 Task: Create in the project ZoneTech and in the Backlog issue 'Integrate a new referral program feature into an existing e-commerce website to encourage customer acquisition and retention' a child issue 'Kubernetes cluster workload balancing and scaling', and assign it to team member softage.4@softage.net.
Action: Mouse moved to (107, 172)
Screenshot: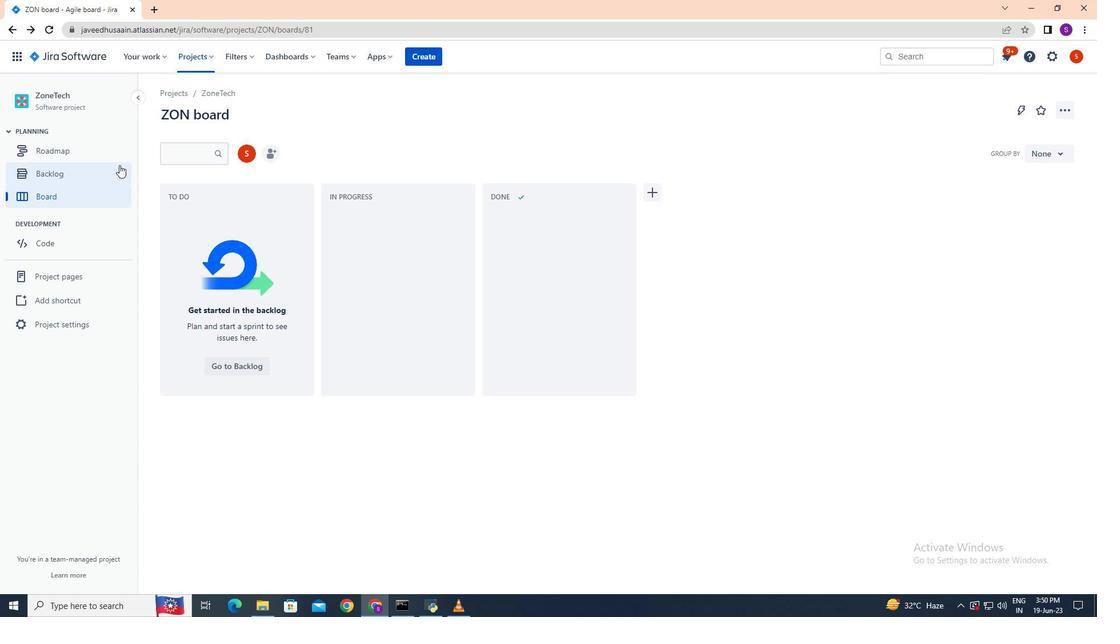 
Action: Mouse pressed left at (107, 172)
Screenshot: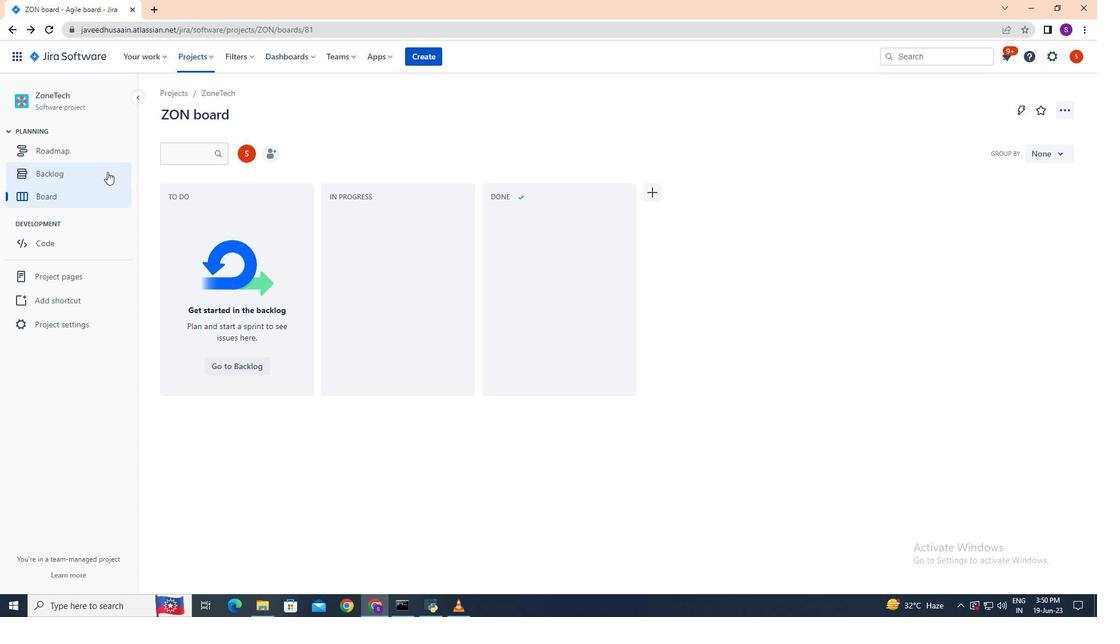 
Action: Mouse moved to (790, 301)
Screenshot: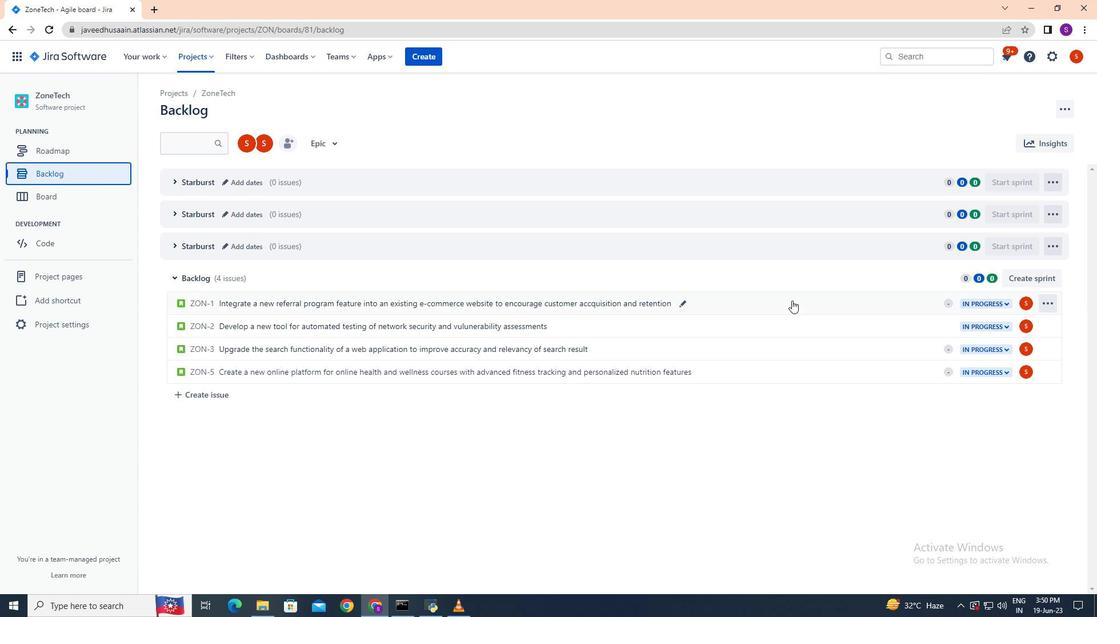 
Action: Mouse pressed left at (790, 301)
Screenshot: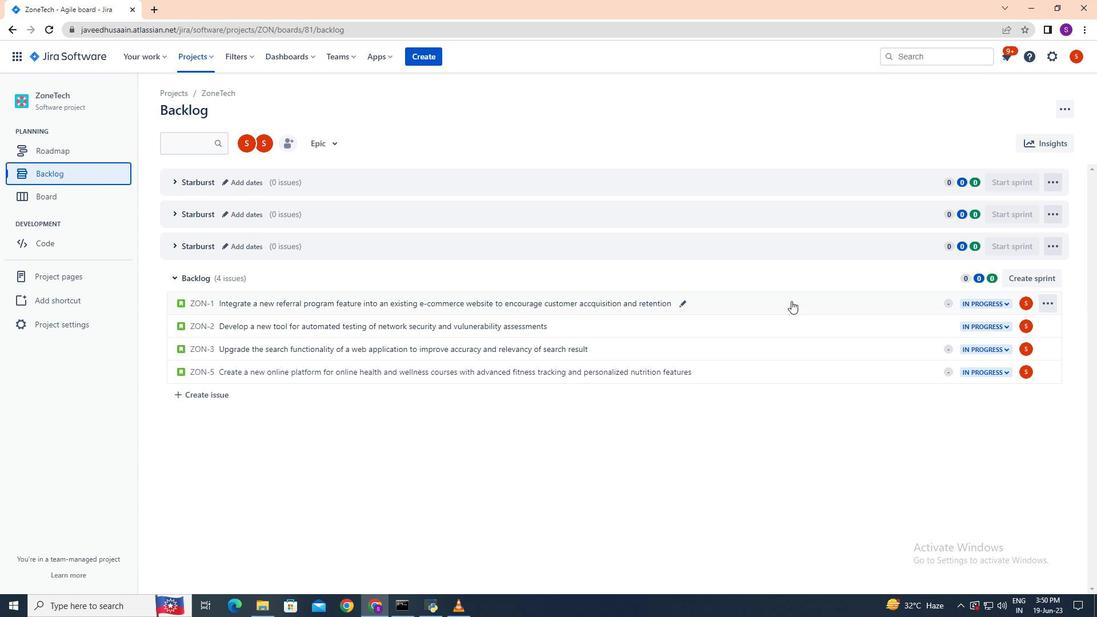 
Action: Mouse moved to (895, 288)
Screenshot: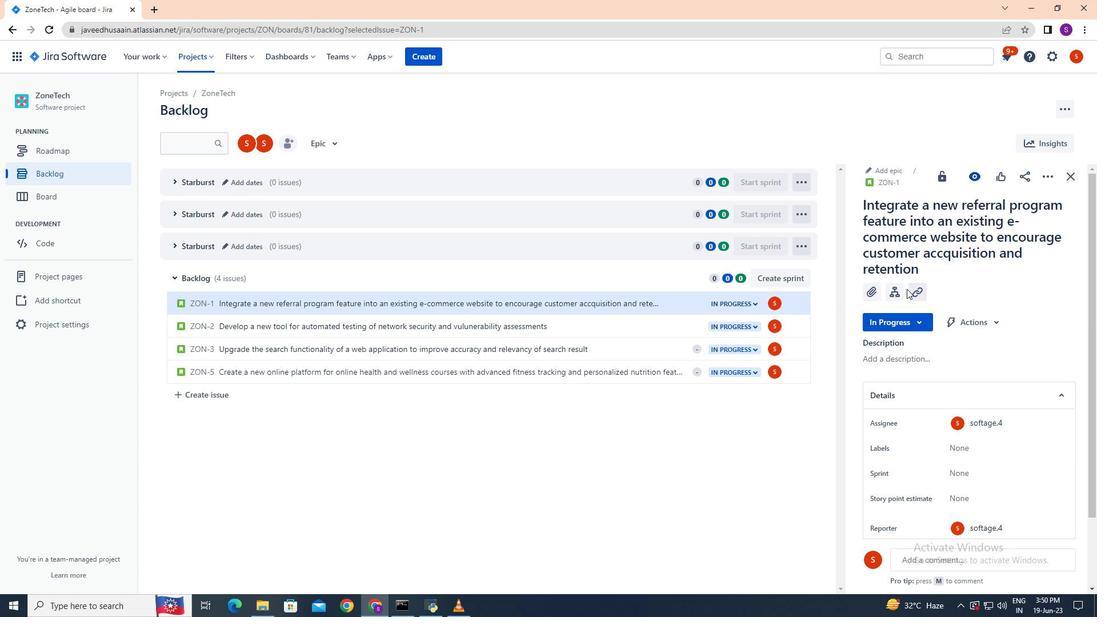 
Action: Mouse pressed left at (895, 288)
Screenshot: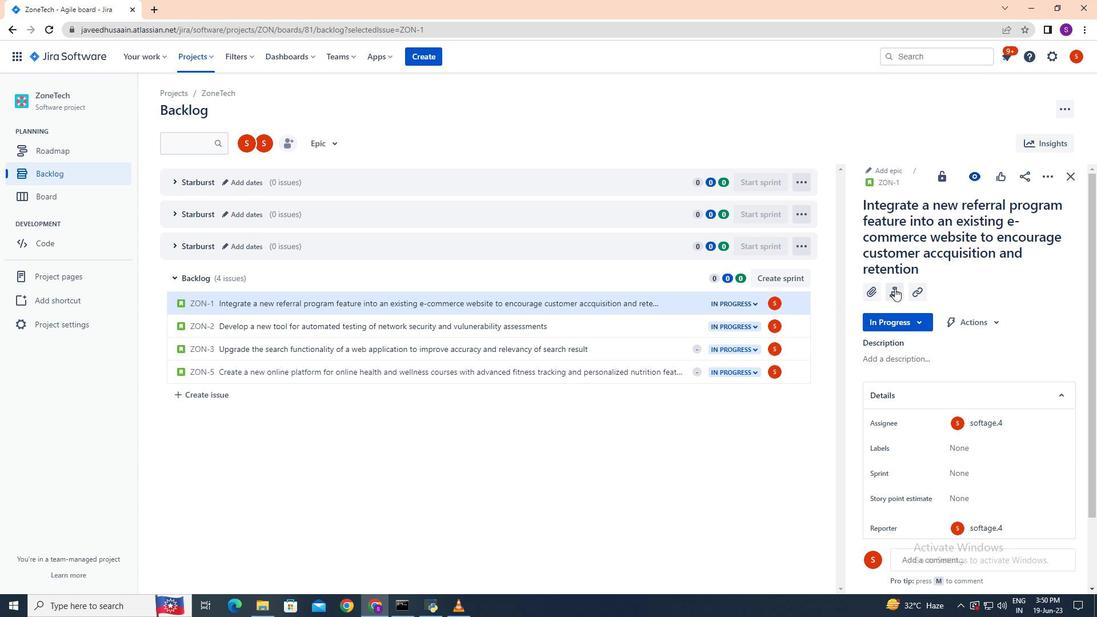 
Action: Mouse moved to (906, 369)
Screenshot: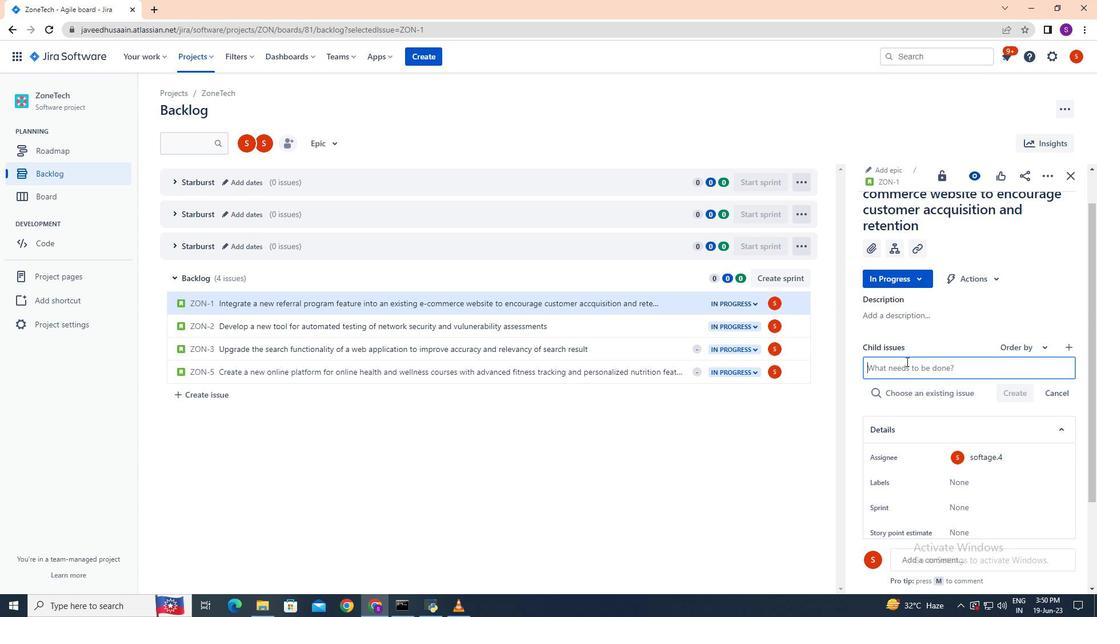 
Action: Mouse pressed left at (906, 369)
Screenshot: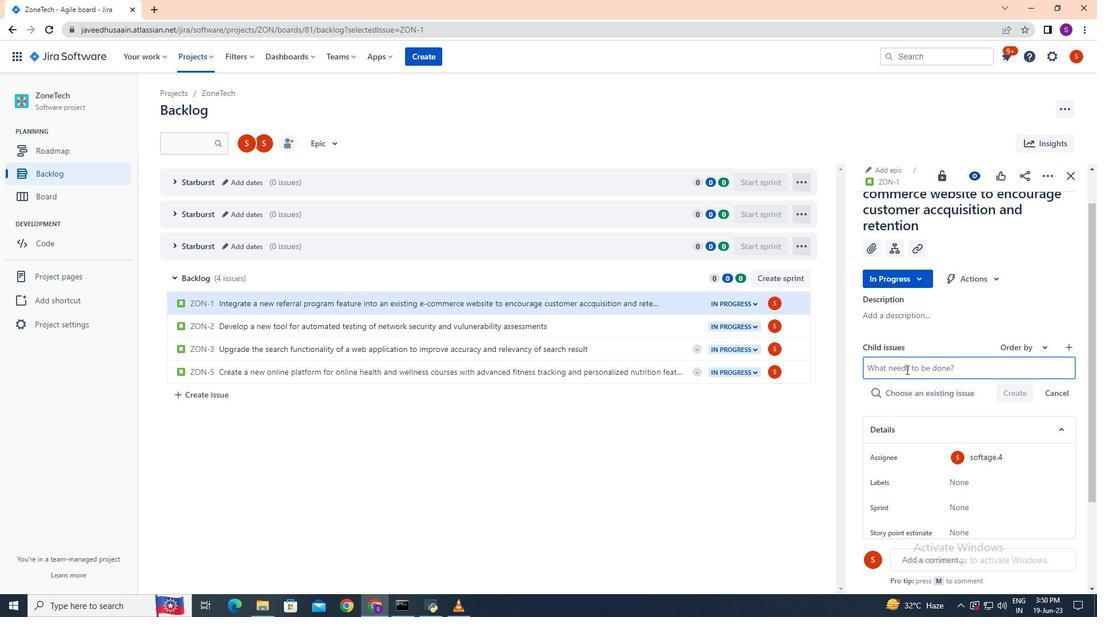 
Action: Mouse moved to (905, 369)
Screenshot: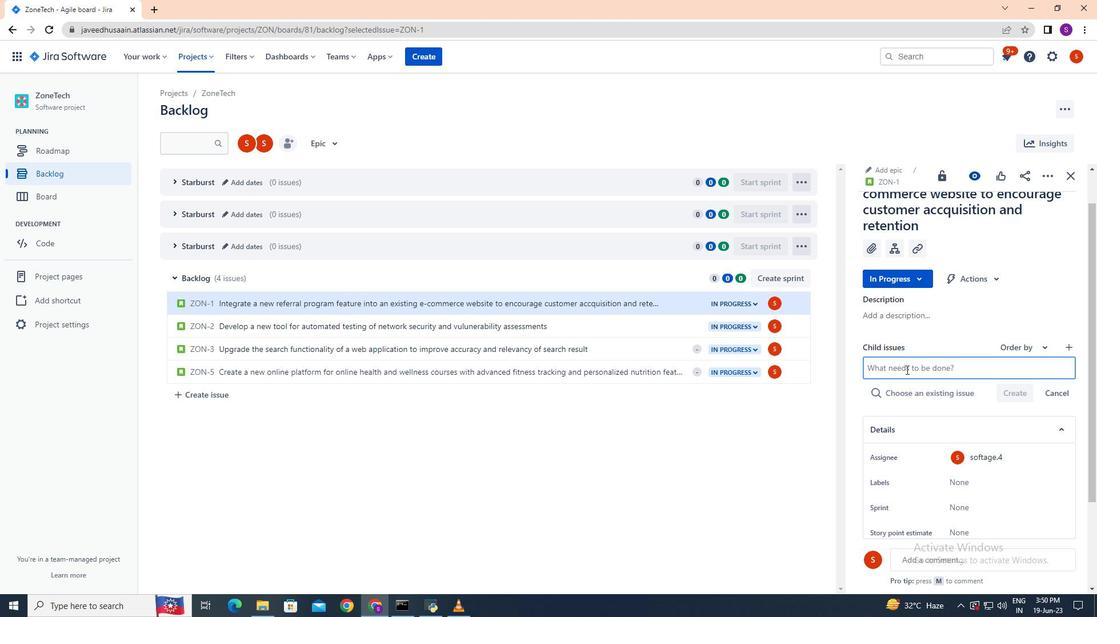 
Action: Key pressed <Key.shift><Key.shift><Key.shift><Key.shift><Key.shift>Kuberner<Key.backspace>tes<Key.space>cluster<Key.space>workload<Key.space>balancing<Key.space>and<Key.space>scaling<Key.space>
Screenshot: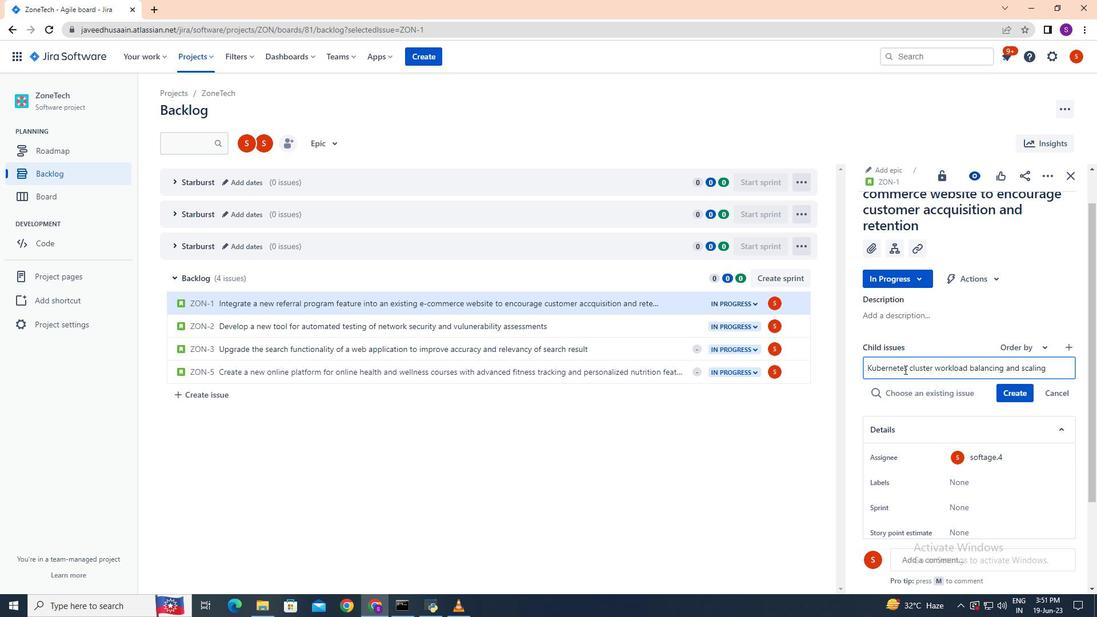 
Action: Mouse moved to (1019, 385)
Screenshot: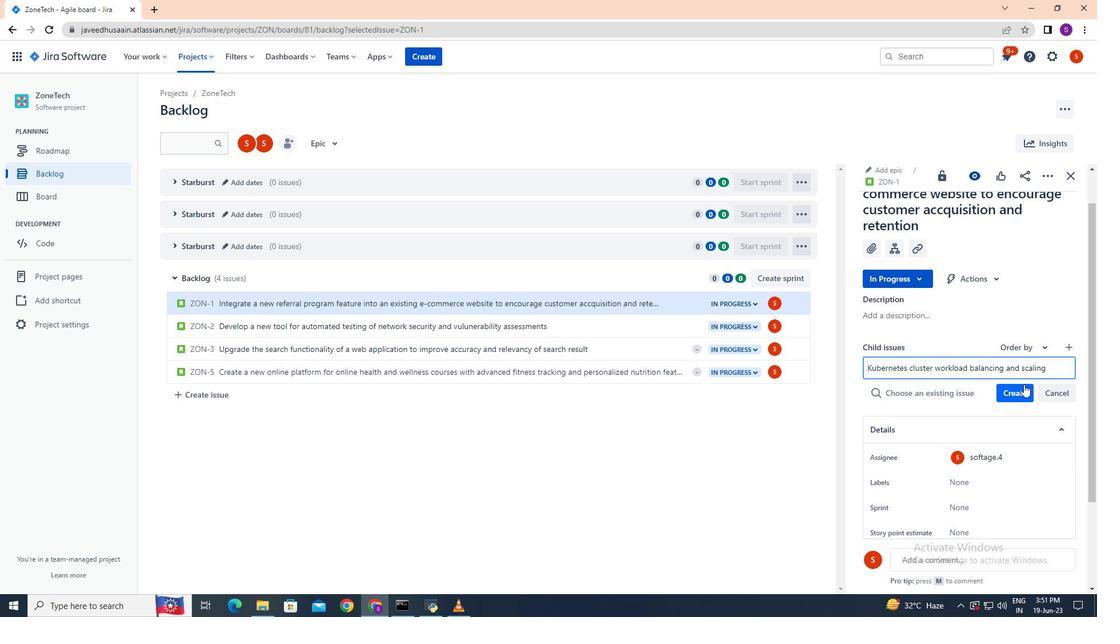 
Action: Mouse pressed left at (1019, 385)
Screenshot: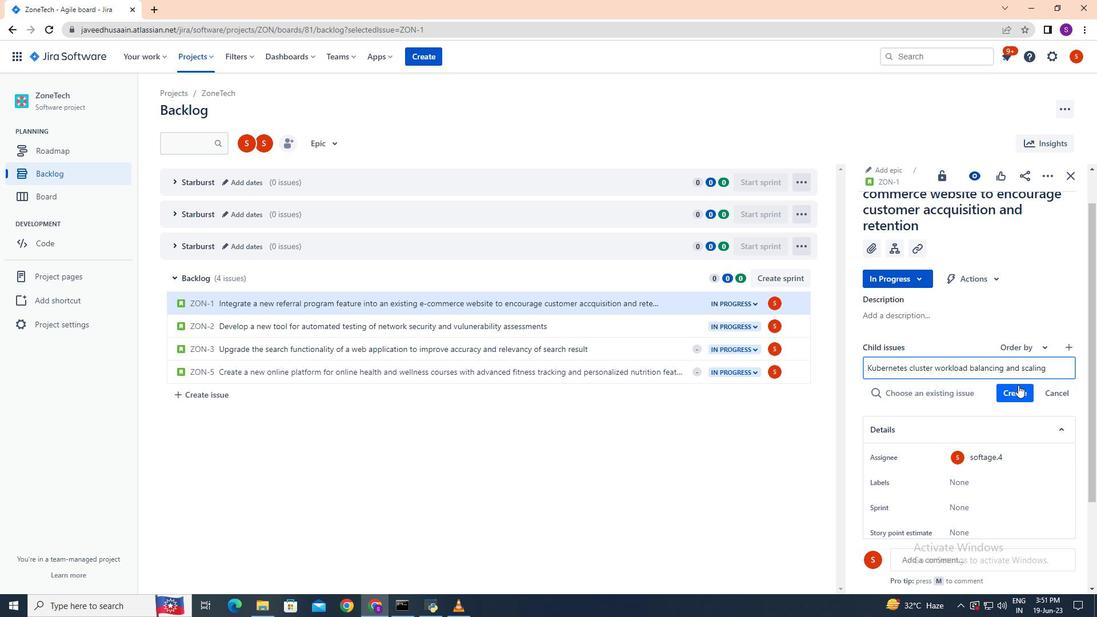 
Action: Mouse moved to (1065, 369)
Screenshot: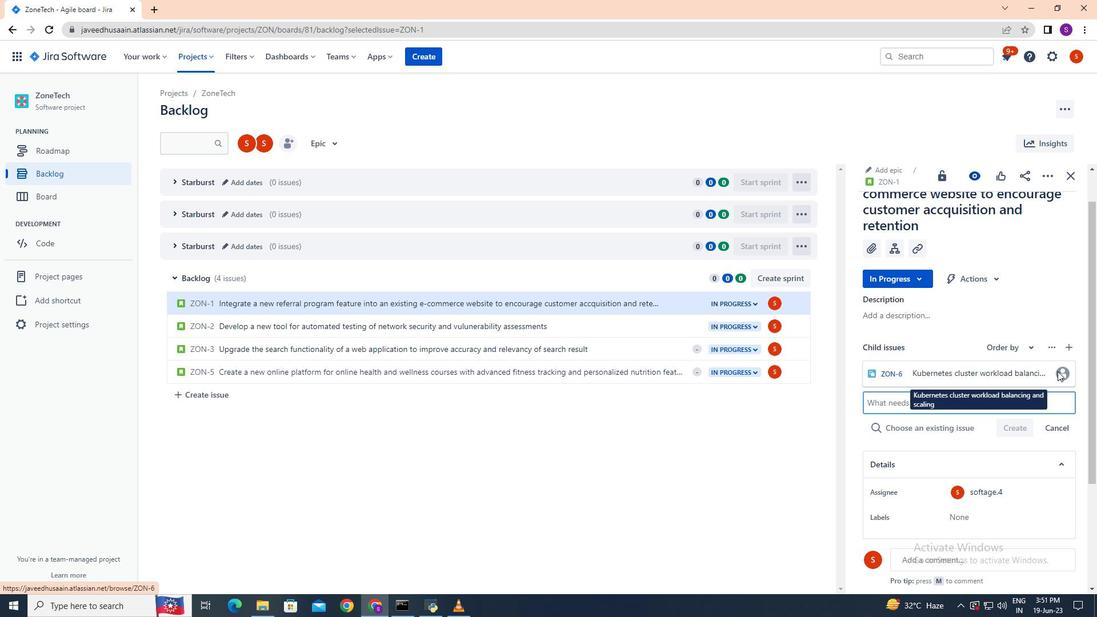
Action: Mouse pressed left at (1065, 369)
Screenshot: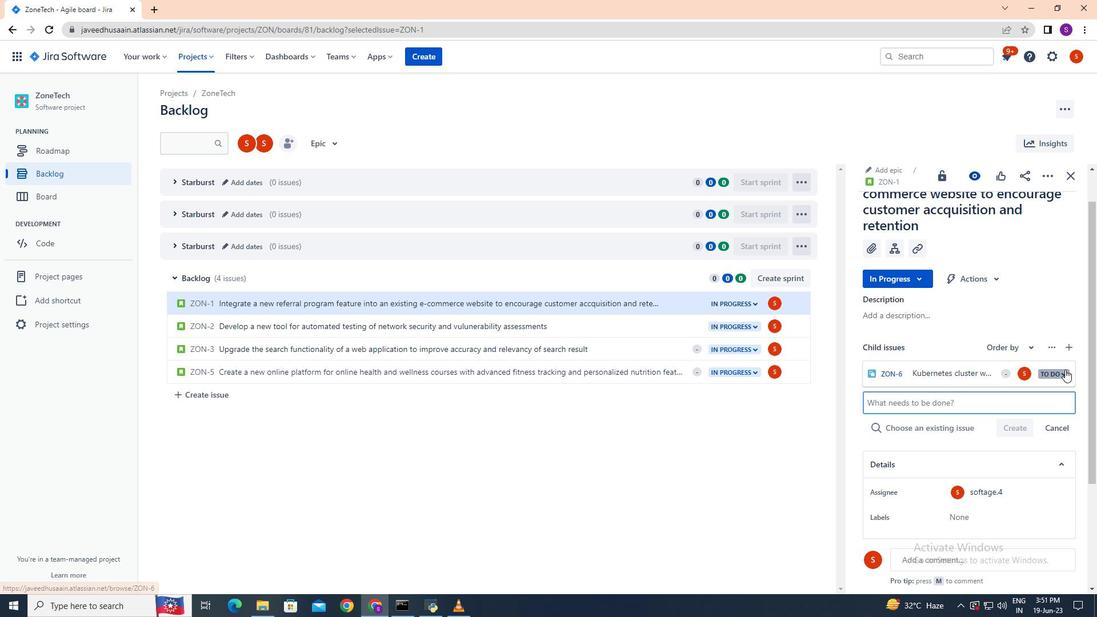 
Action: Mouse moved to (1027, 371)
Screenshot: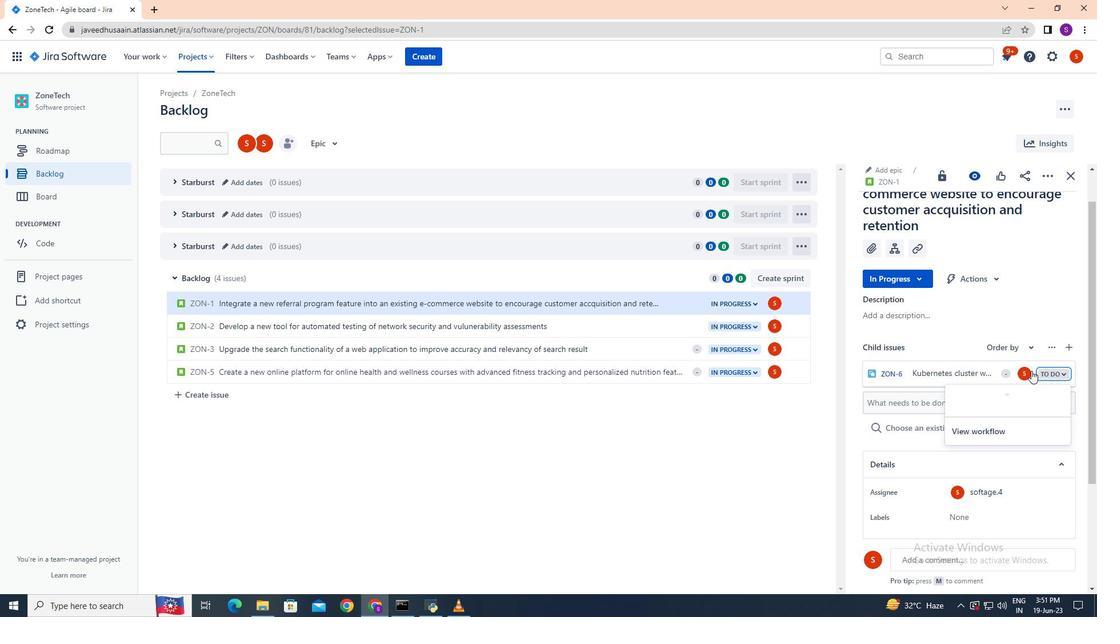 
Action: Mouse pressed left at (1027, 371)
Screenshot: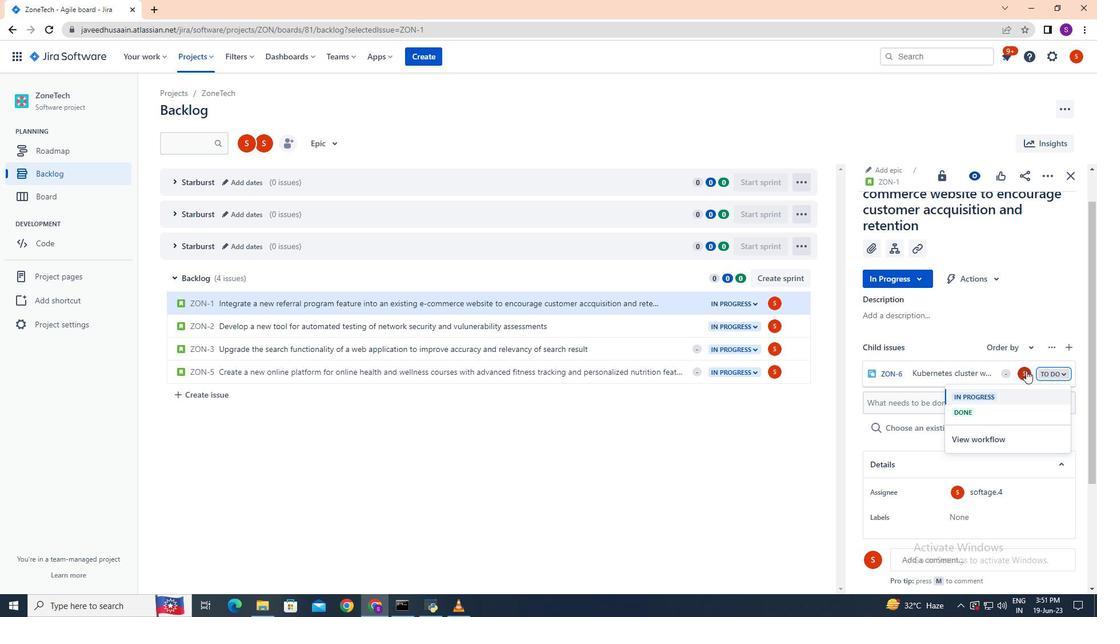 
Action: Mouse pressed left at (1027, 371)
Screenshot: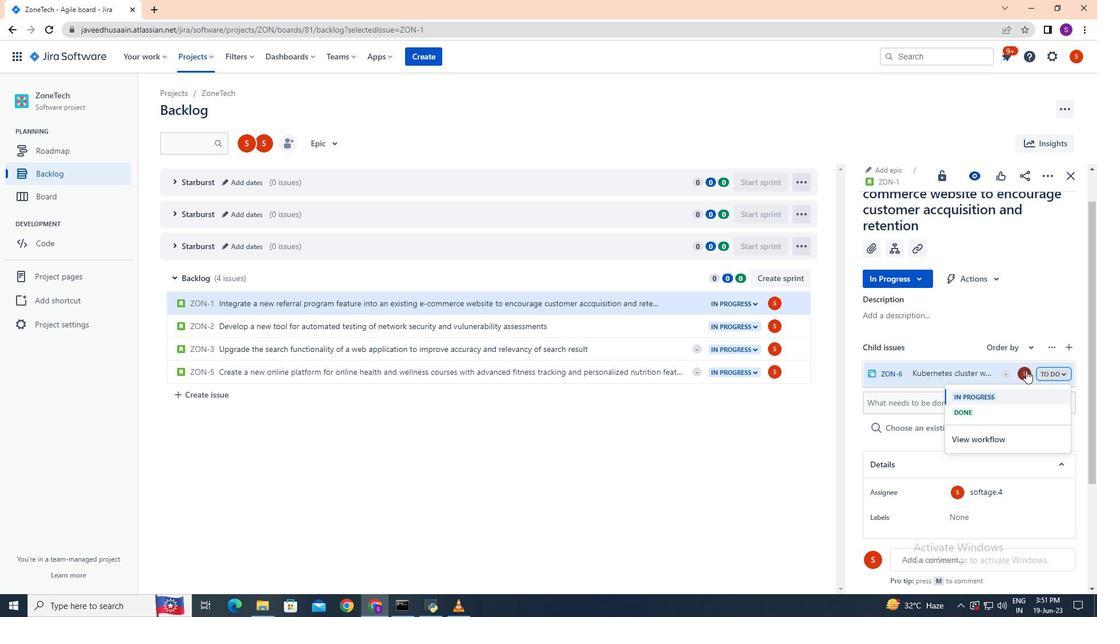 
Action: Key pressed s
Screenshot: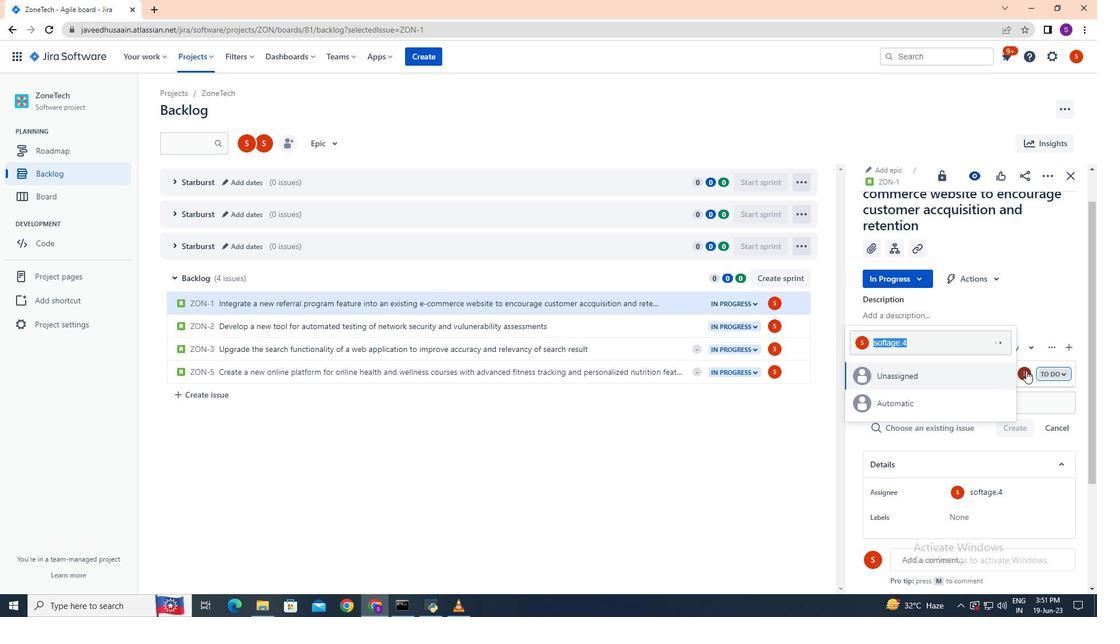 
Action: Mouse pressed left at (1027, 371)
Screenshot: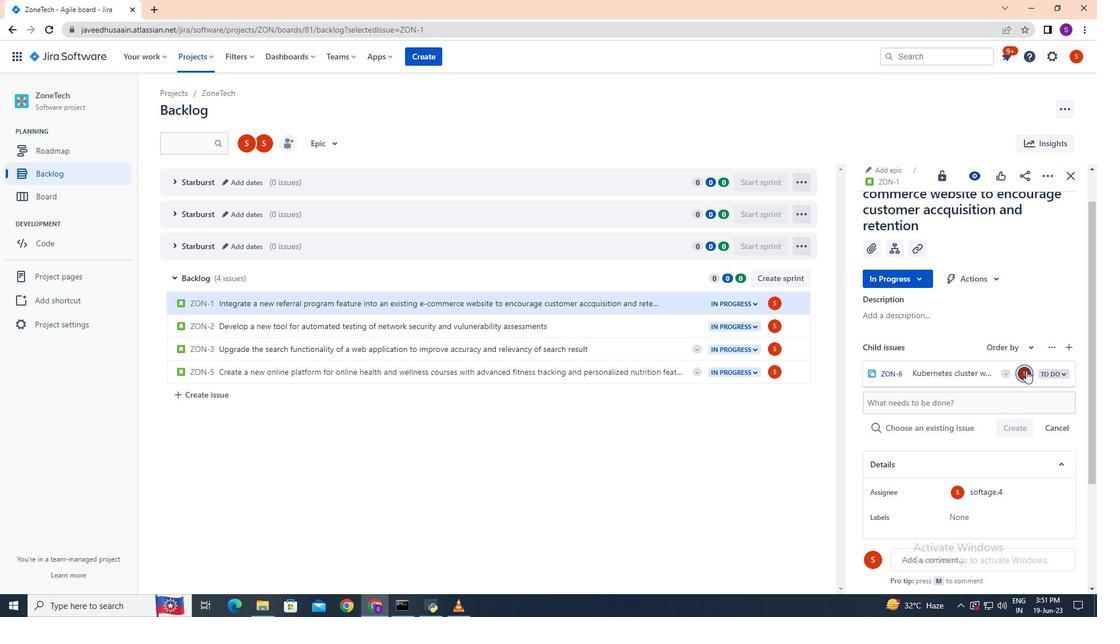 
Action: Key pressed softage.4<Key.shift>@softage.net
Screenshot: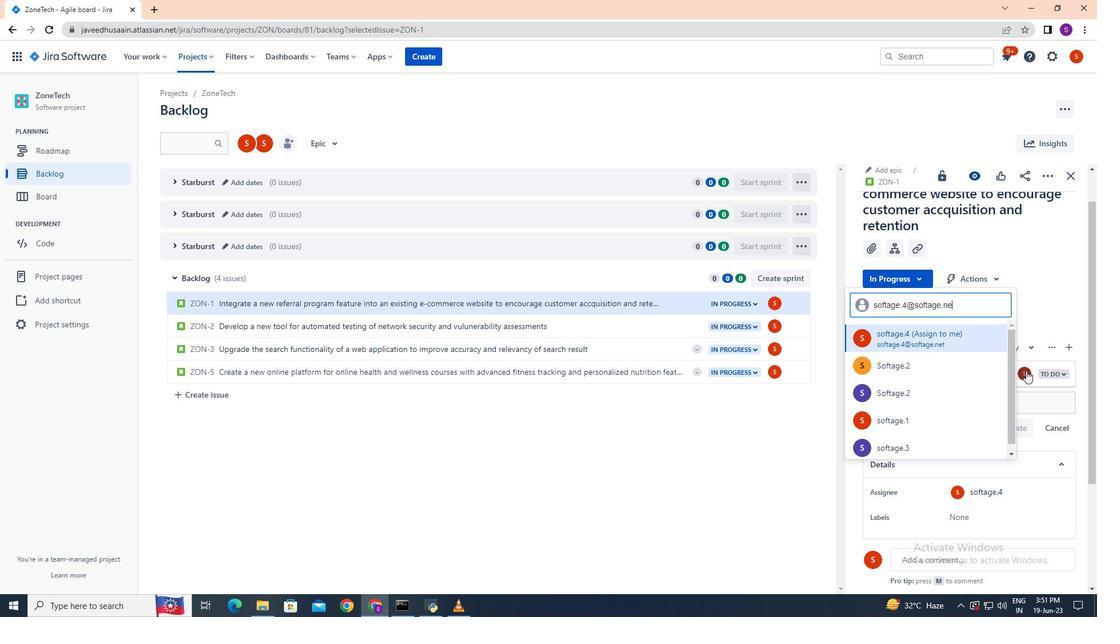 
Action: Mouse moved to (946, 363)
Screenshot: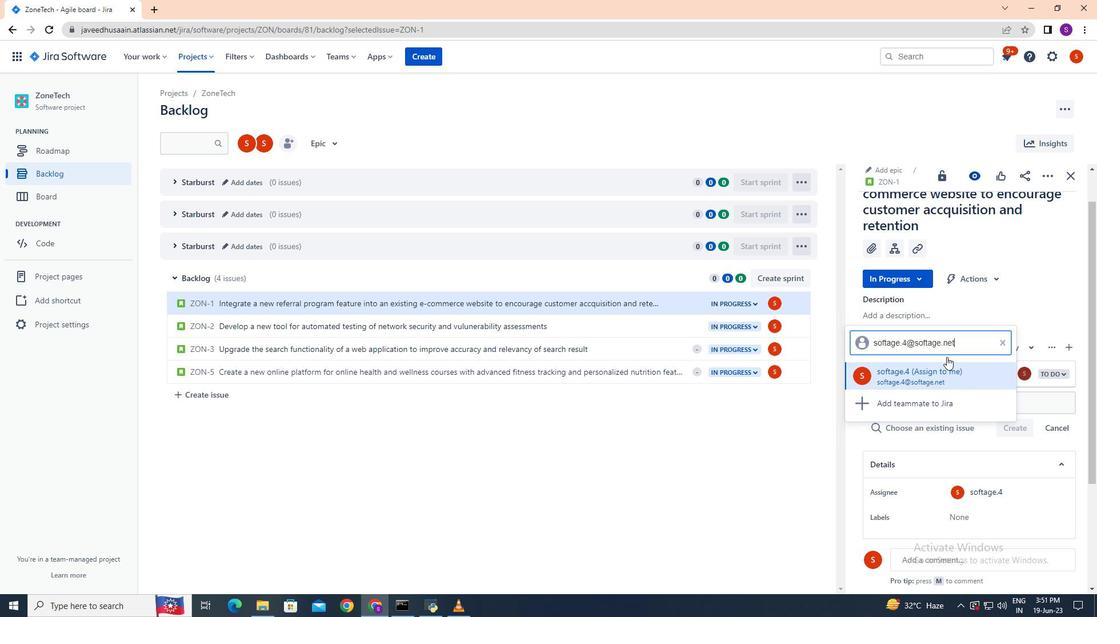 
Action: Mouse pressed left at (946, 363)
Screenshot: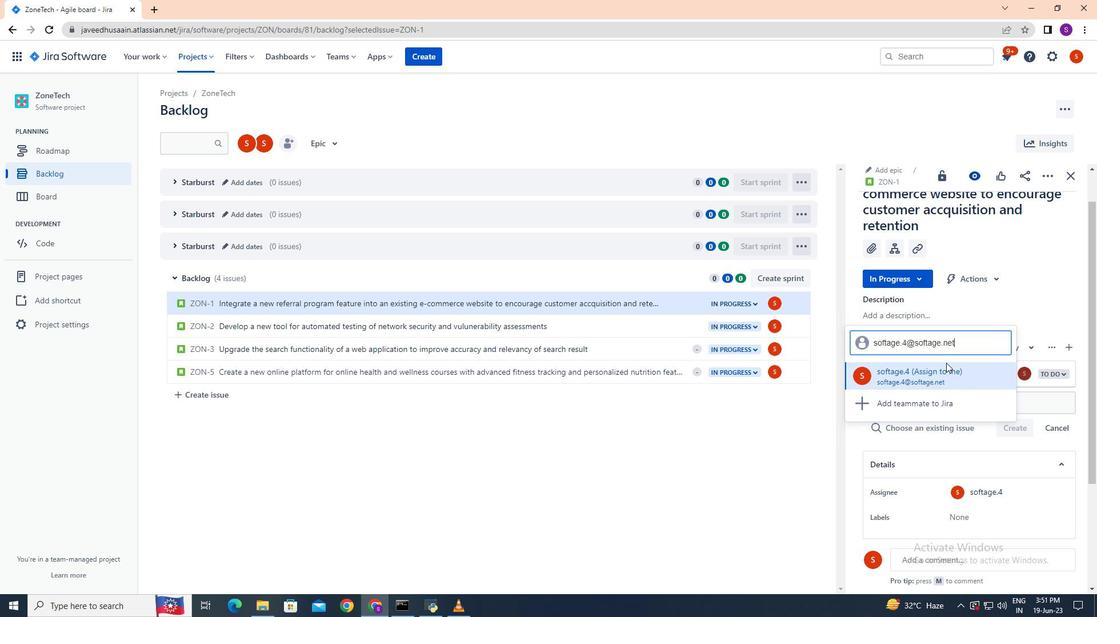 
